 Task: Plan a time block for the cultural exchange discussion.
Action: Mouse moved to (242, 144)
Screenshot: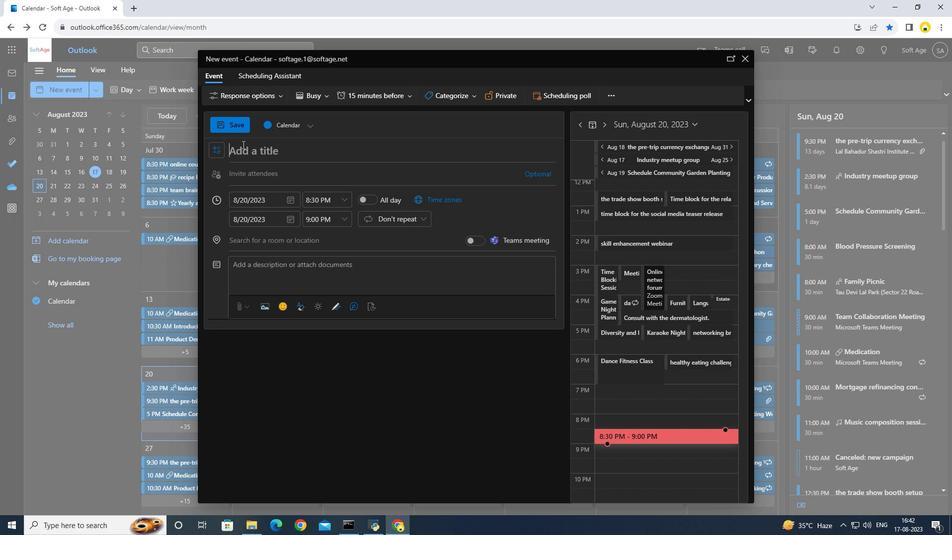 
Action: Key pressed <Key.caps_lock>C<Key.caps_lock>ultural<Key.space><Key.caps_lock>E<Key.caps_lock>xchange<Key.space><Key.caps_lock>D<Key.caps_lock>iscussion
Screenshot: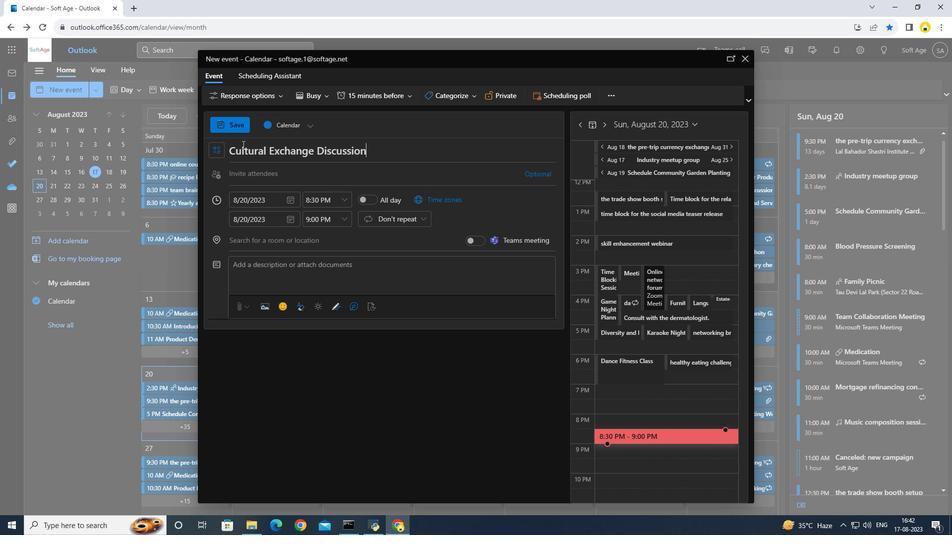 
Action: Mouse moved to (352, 201)
Screenshot: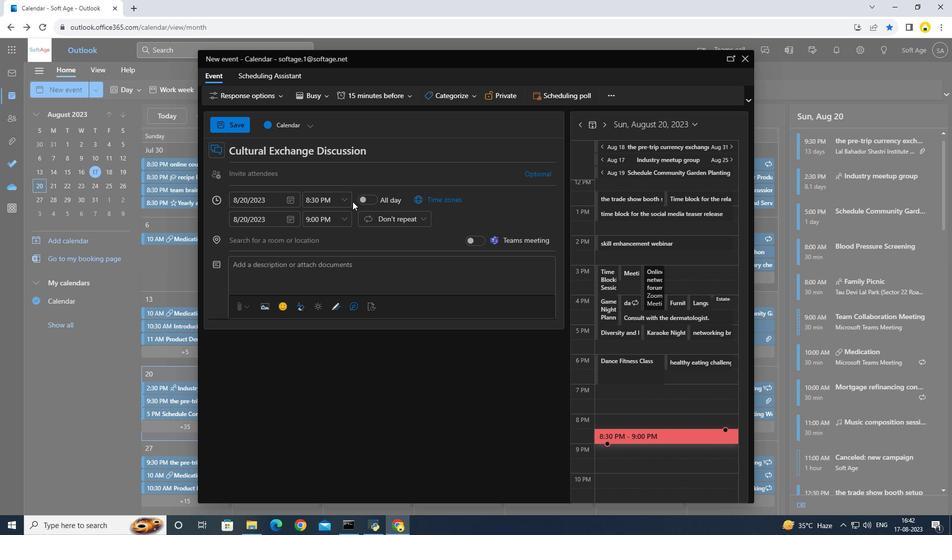 
Action: Mouse pressed left at (352, 201)
Screenshot: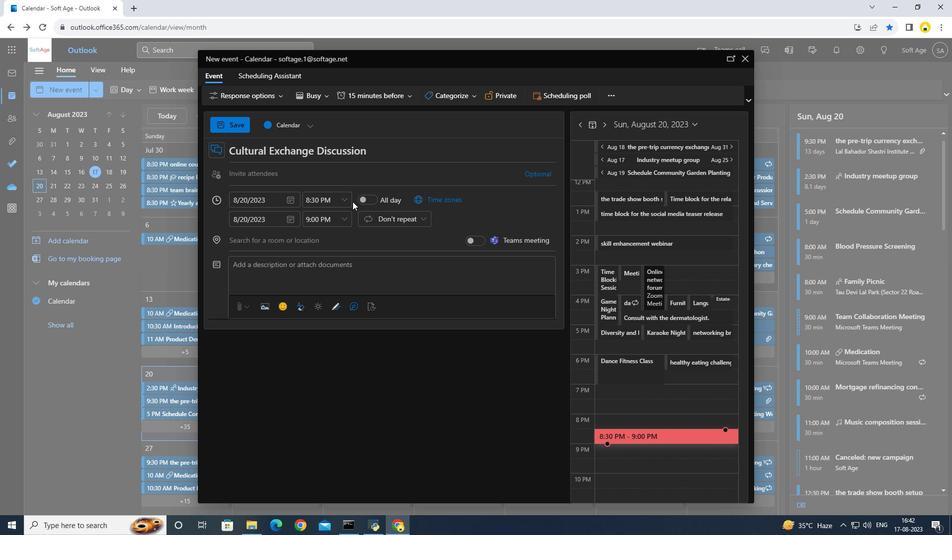
Action: Mouse moved to (348, 201)
Screenshot: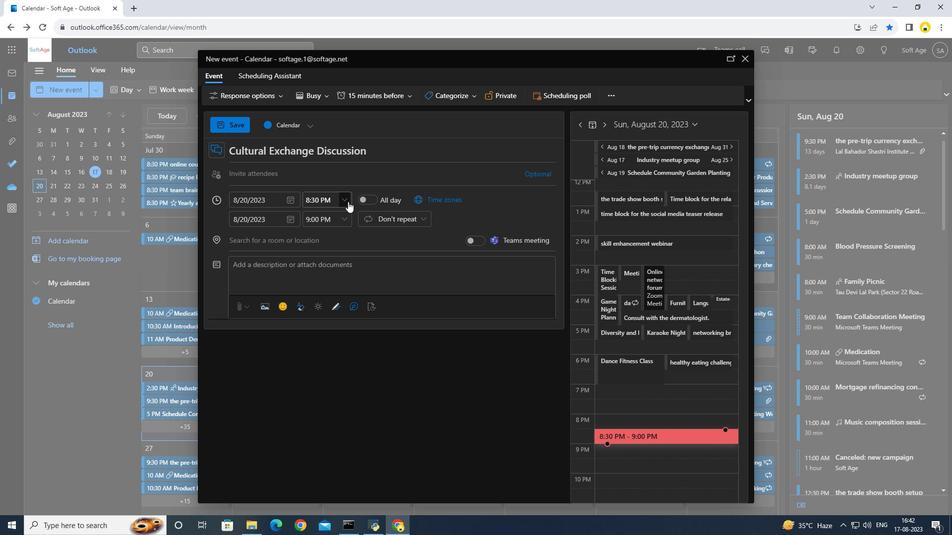 
Action: Mouse pressed left at (348, 201)
Screenshot: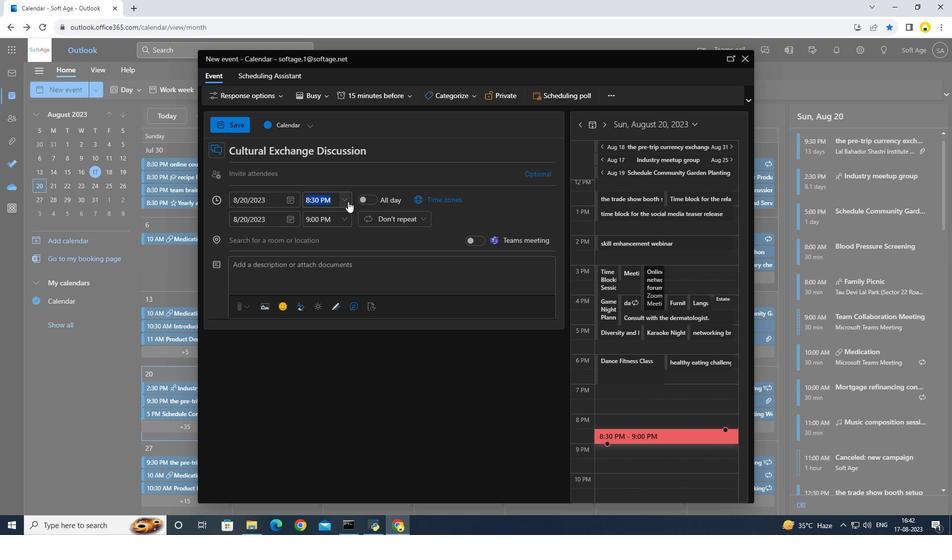 
Action: Mouse moved to (331, 245)
Screenshot: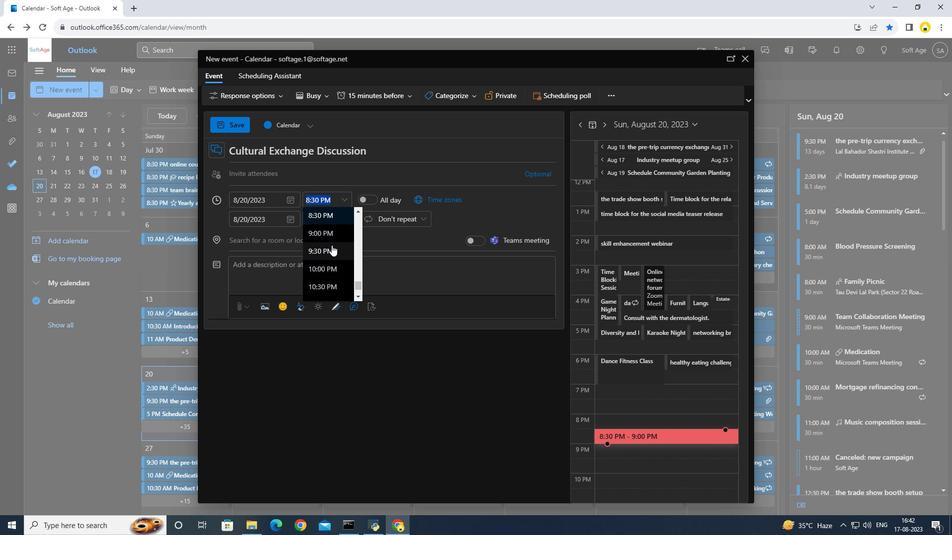 
Action: Mouse scrolled (331, 246) with delta (0, 0)
Screenshot: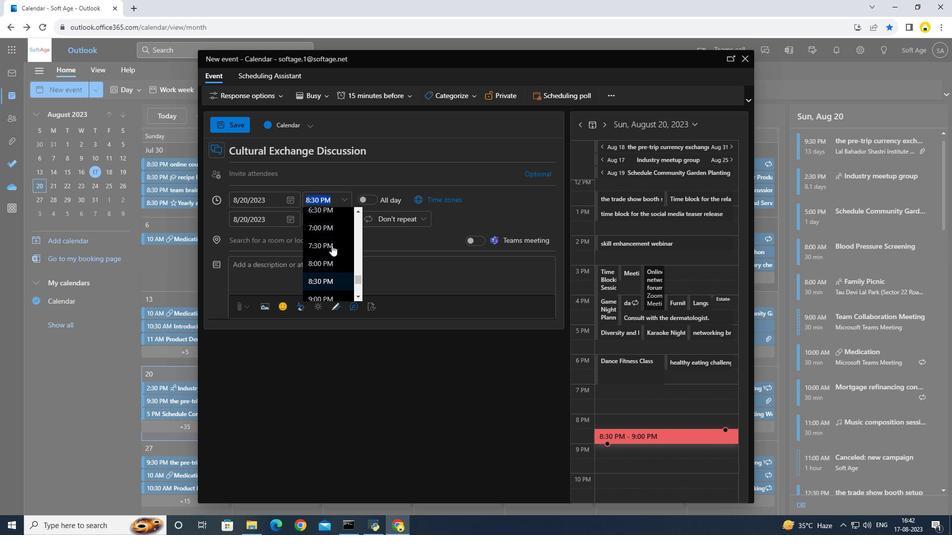 
Action: Mouse scrolled (331, 246) with delta (0, 0)
Screenshot: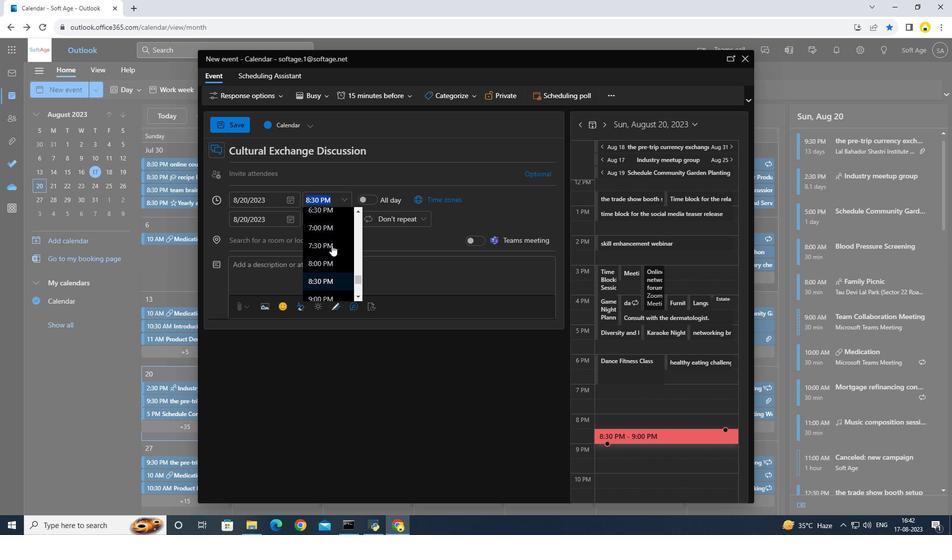 
Action: Mouse scrolled (331, 246) with delta (0, 0)
Screenshot: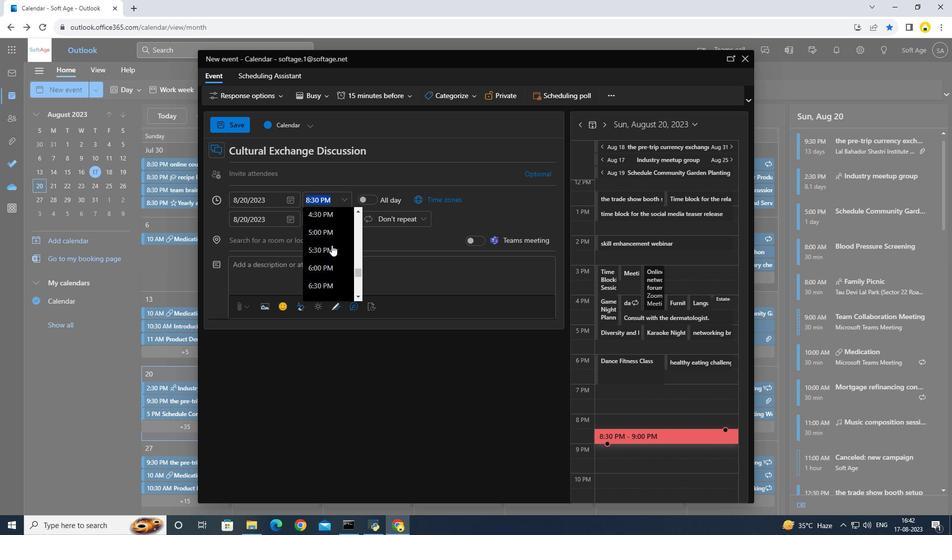 
Action: Mouse scrolled (331, 246) with delta (0, 0)
Screenshot: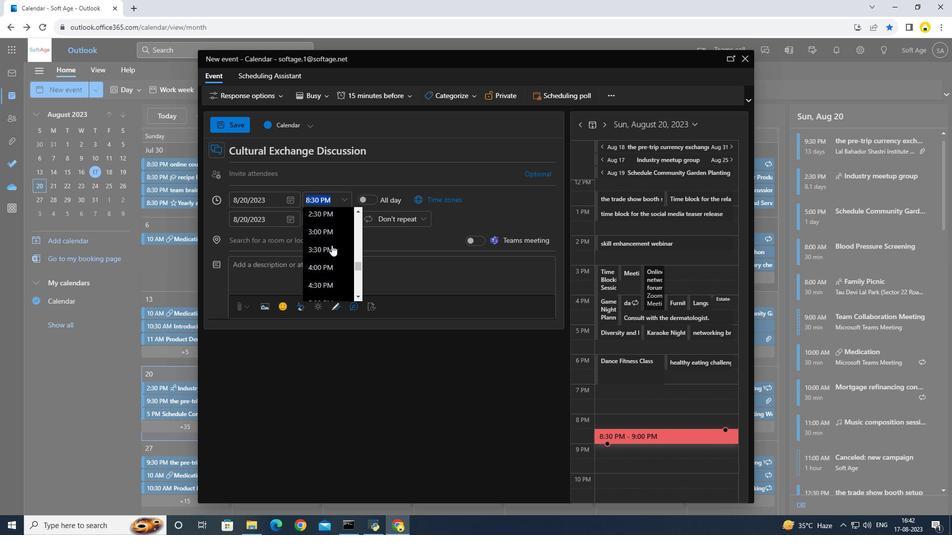 
Action: Mouse scrolled (331, 246) with delta (0, 0)
Screenshot: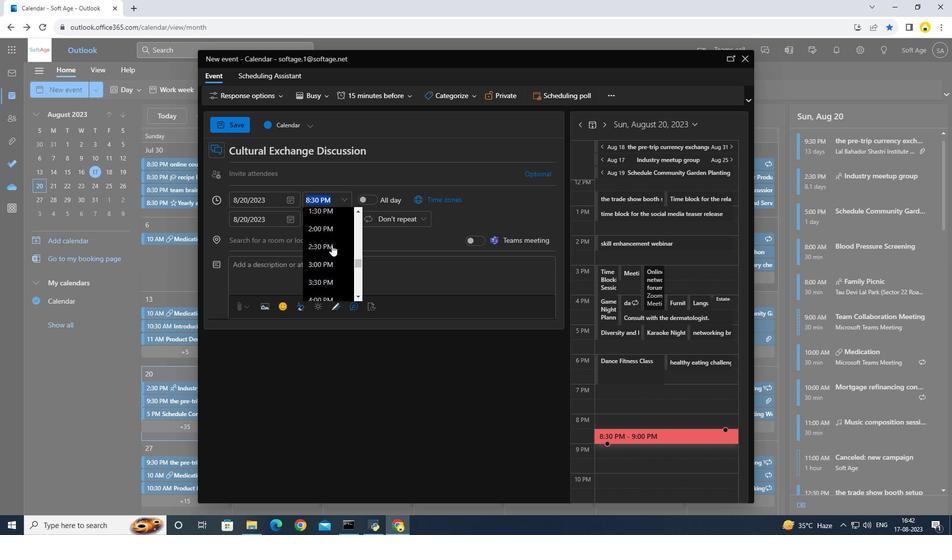 
Action: Mouse scrolled (331, 246) with delta (0, 0)
Screenshot: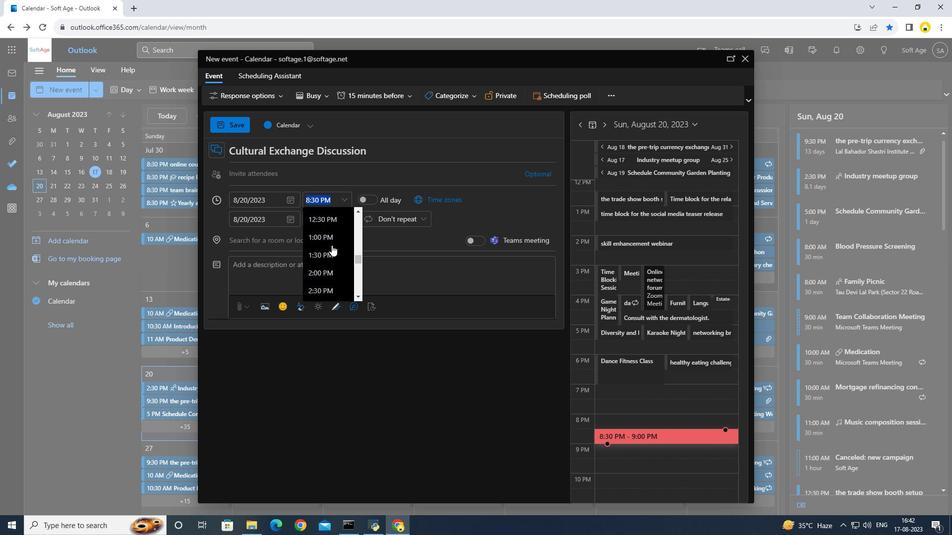 
Action: Mouse moved to (326, 238)
Screenshot: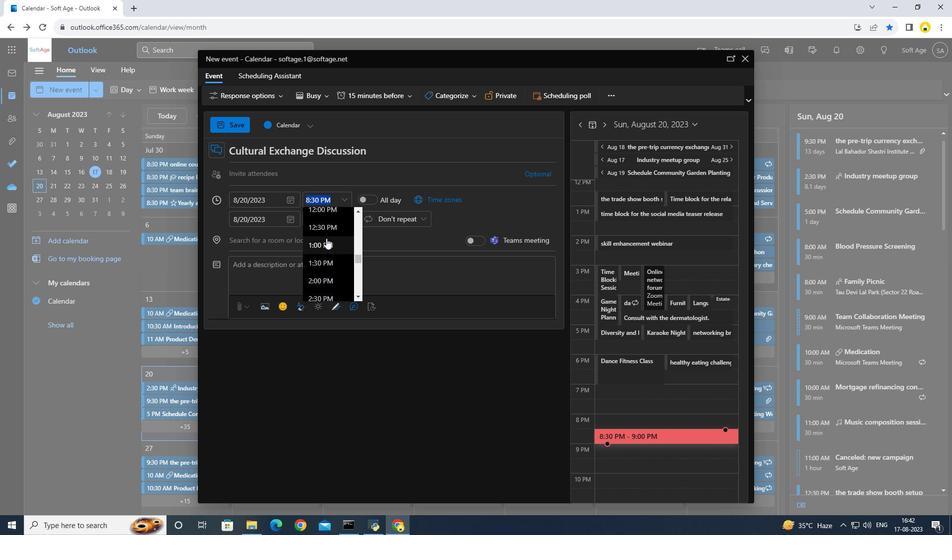 
Action: Mouse scrolled (326, 239) with delta (0, 0)
Screenshot: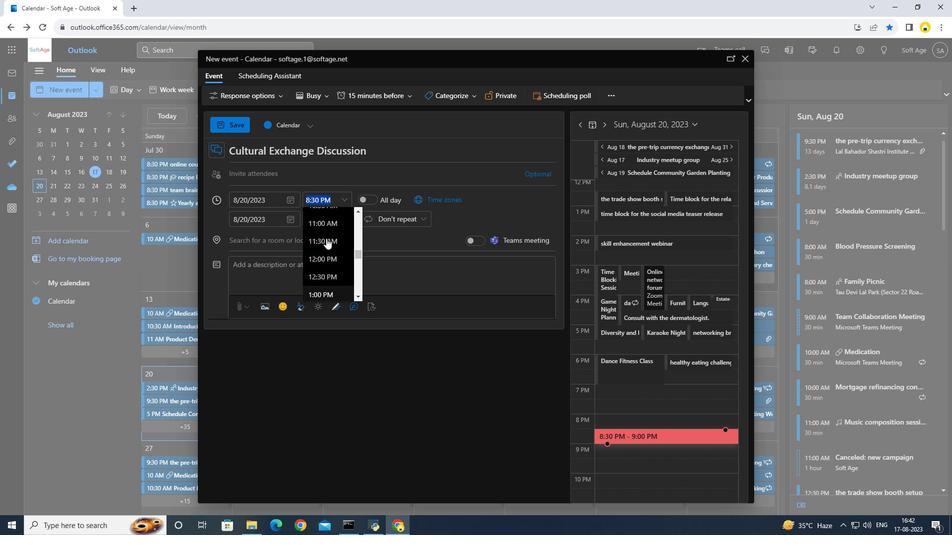 
Action: Mouse scrolled (326, 239) with delta (0, 0)
Screenshot: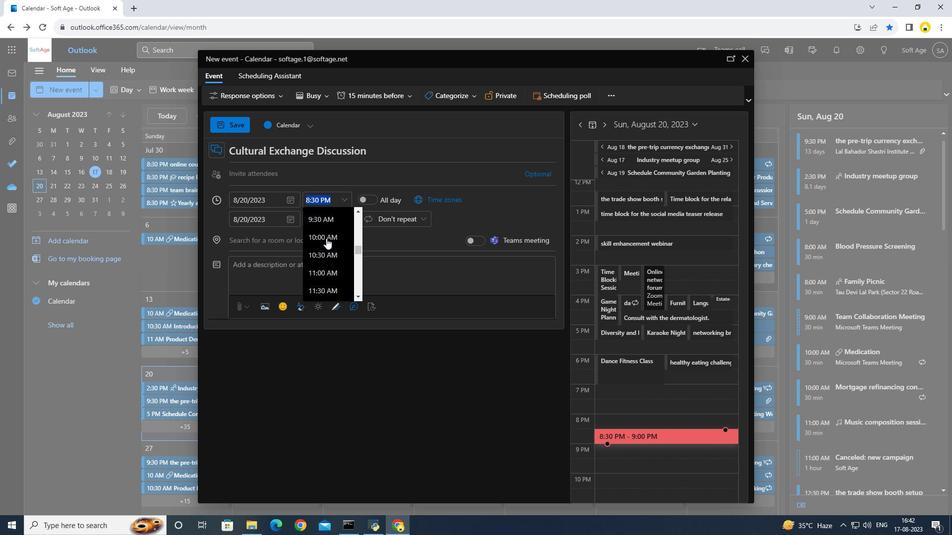 
Action: Mouse moved to (319, 247)
Screenshot: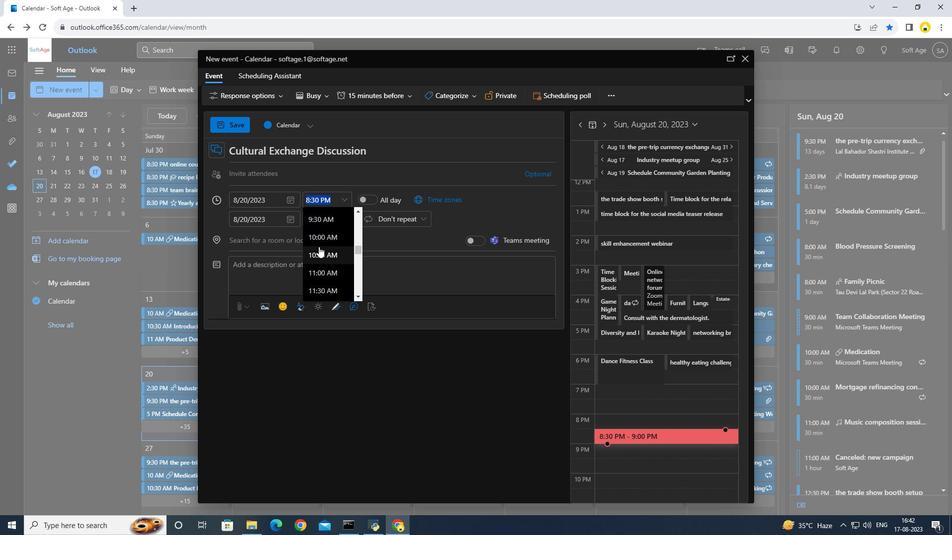 
Action: Mouse pressed left at (319, 247)
Screenshot: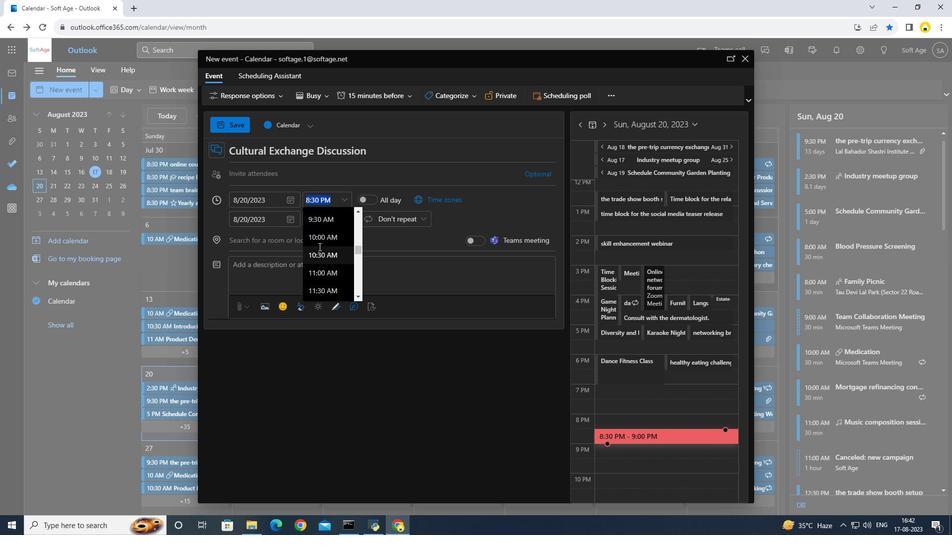 
Action: Mouse moved to (246, 127)
Screenshot: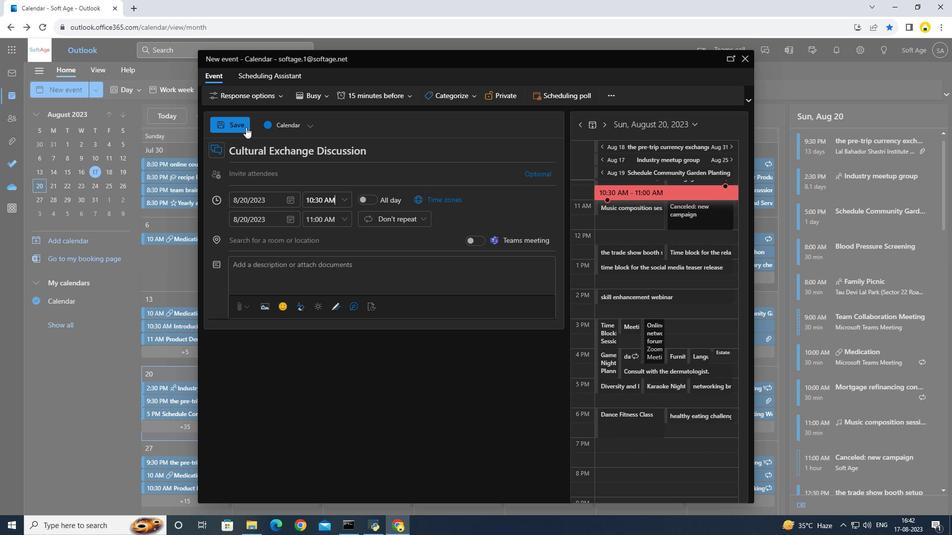 
Action: Mouse pressed left at (246, 127)
Screenshot: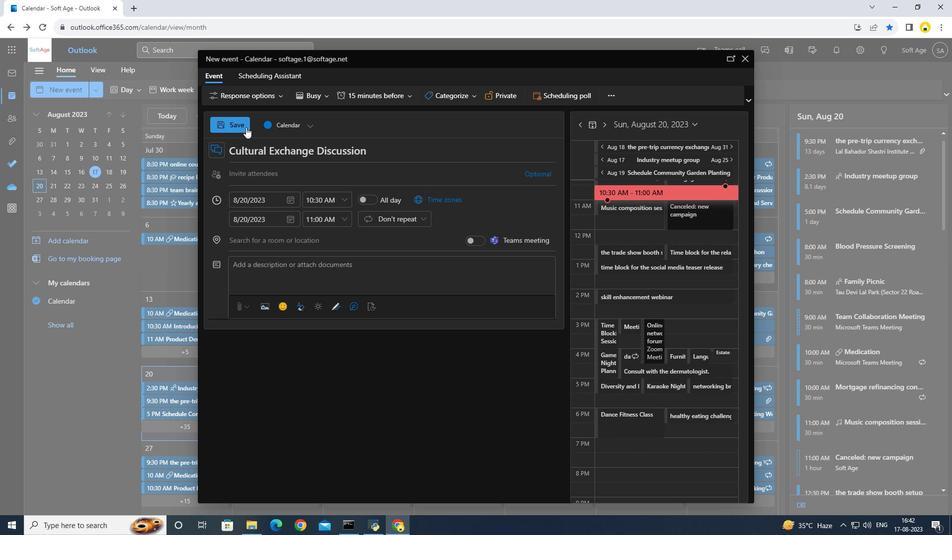 
Action: Mouse moved to (247, 175)
Screenshot: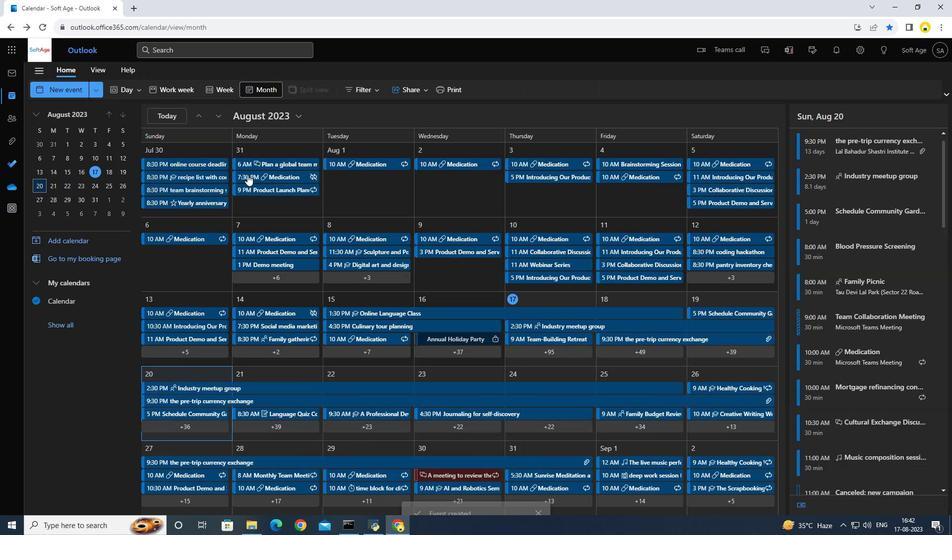 
